 Task: Add Flax4Life Toasted Coconut Brownies to the cart.
Action: Mouse moved to (818, 306)
Screenshot: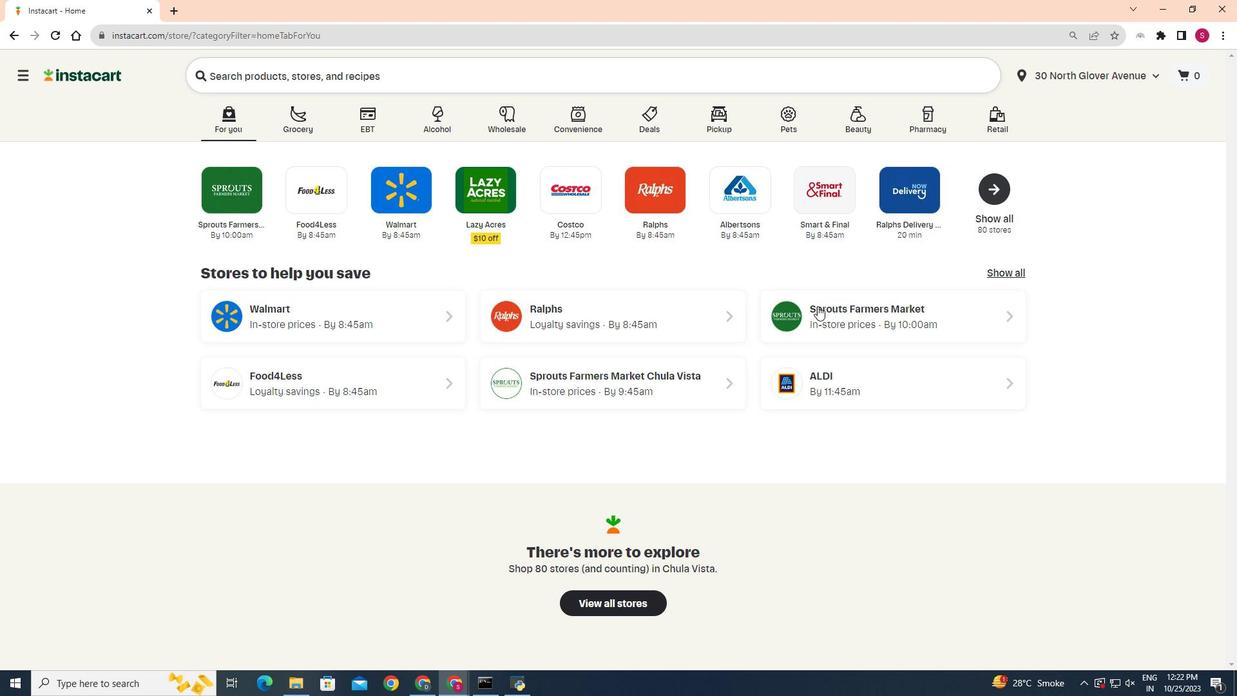 
Action: Mouse pressed left at (818, 306)
Screenshot: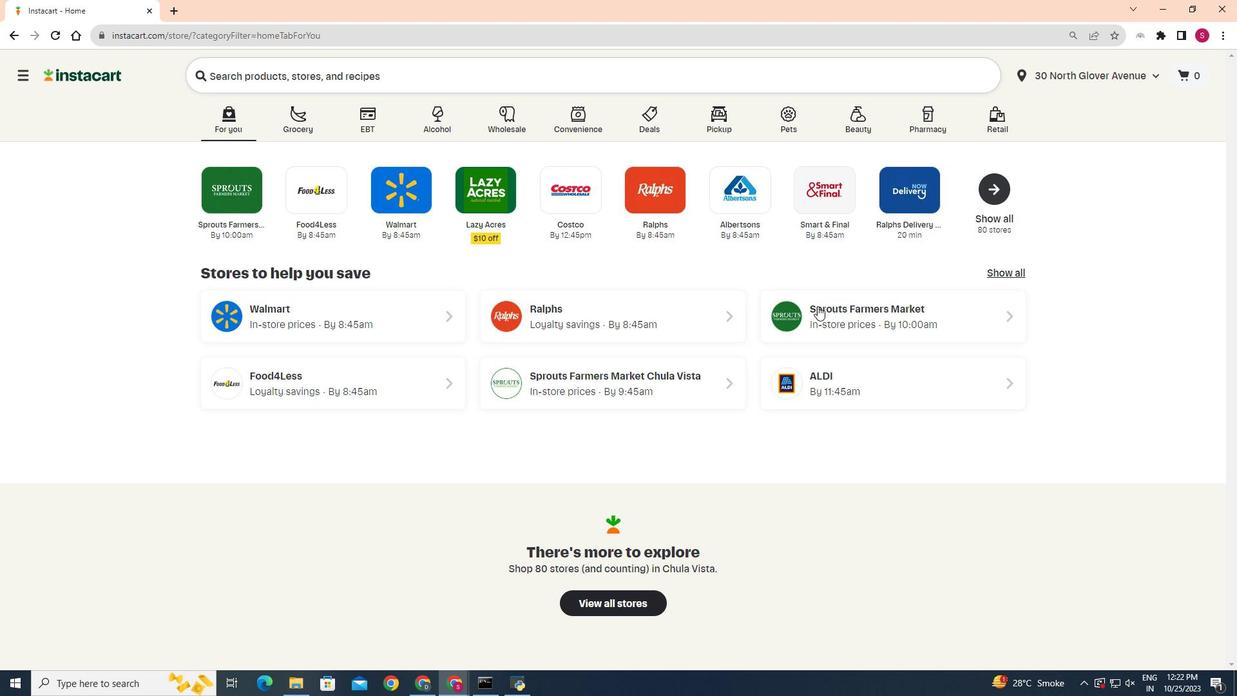 
Action: Mouse moved to (39, 566)
Screenshot: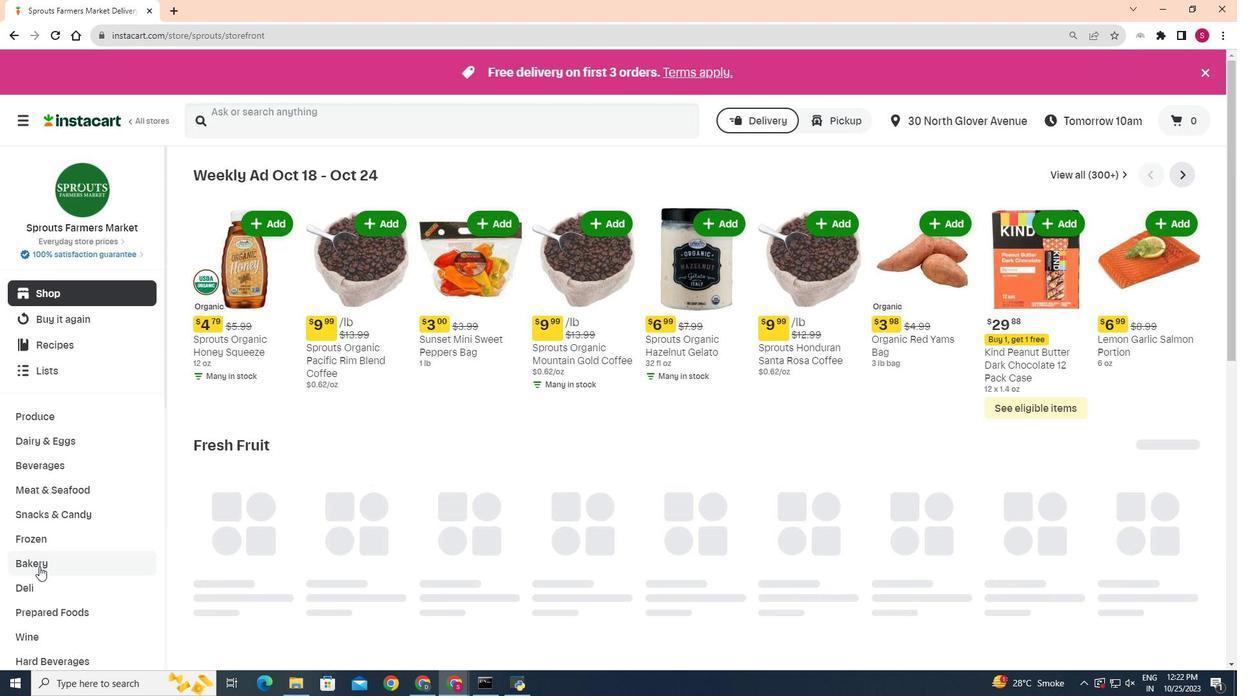 
Action: Mouse pressed left at (39, 566)
Screenshot: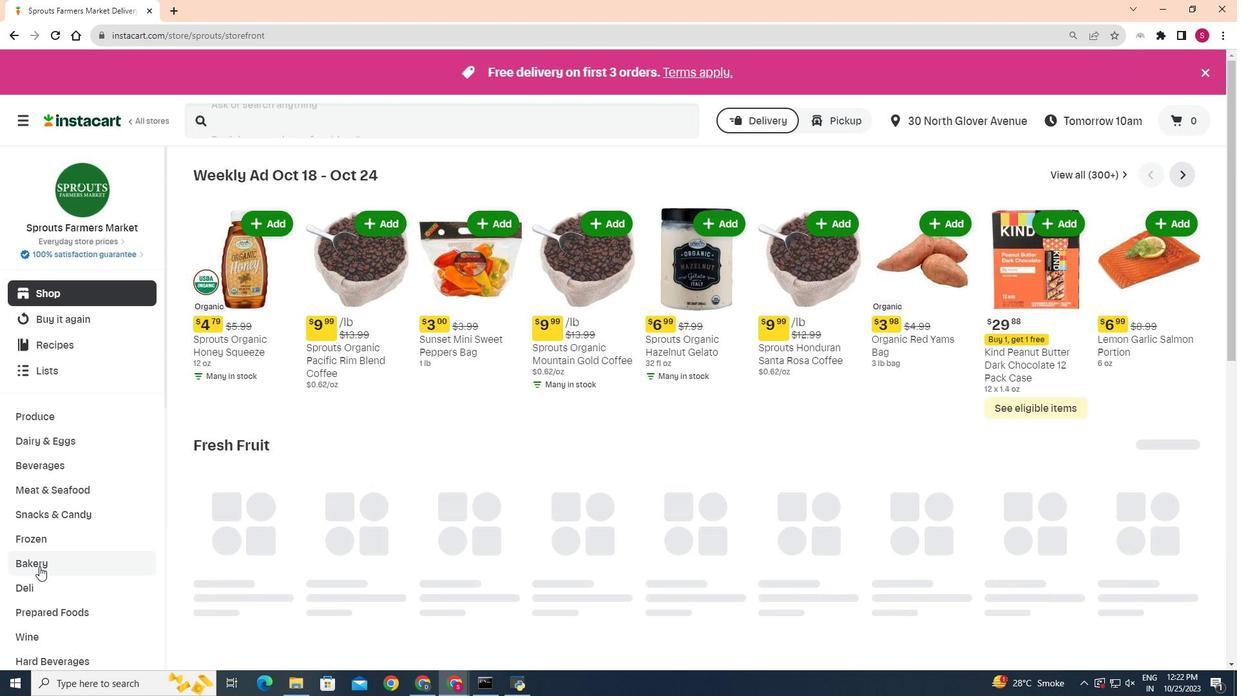 
Action: Mouse moved to (440, 206)
Screenshot: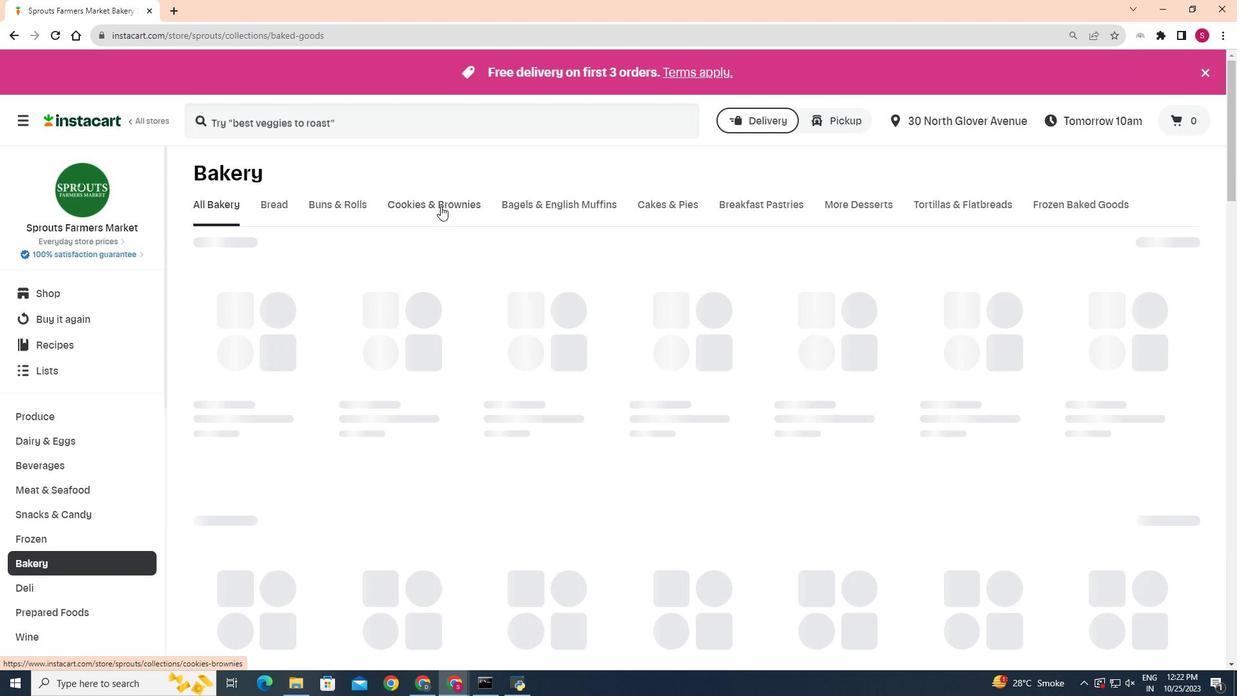 
Action: Mouse pressed left at (440, 206)
Screenshot: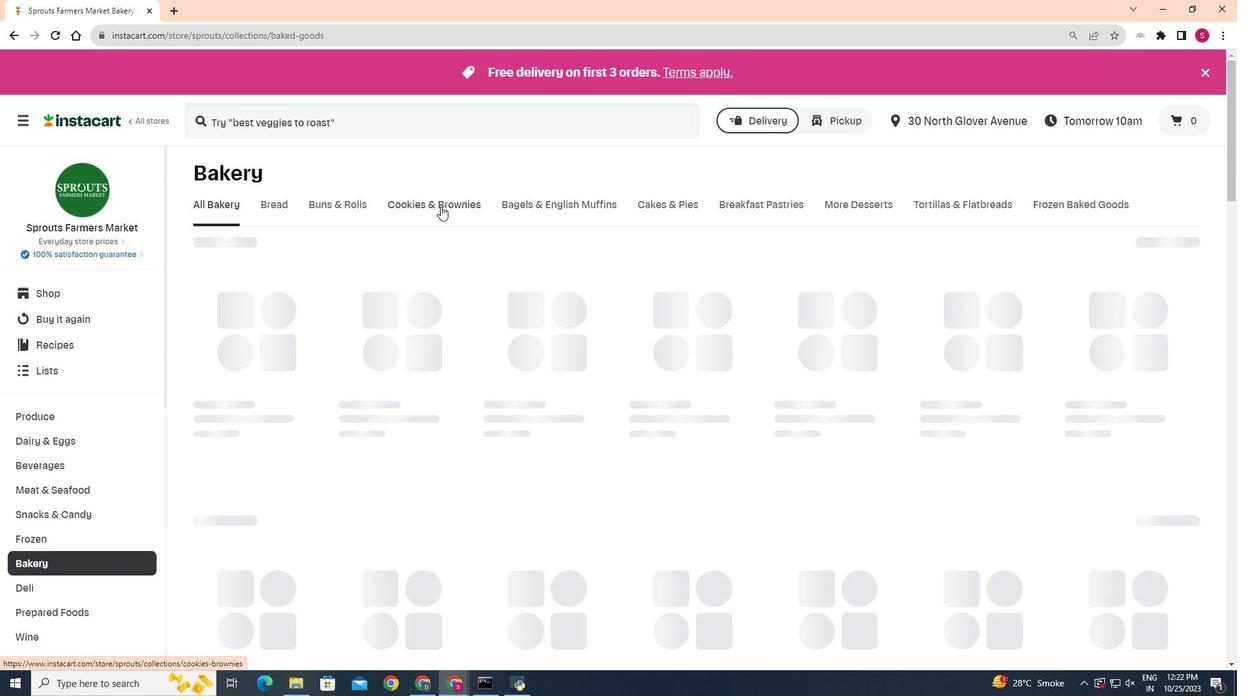 
Action: Mouse moved to (403, 253)
Screenshot: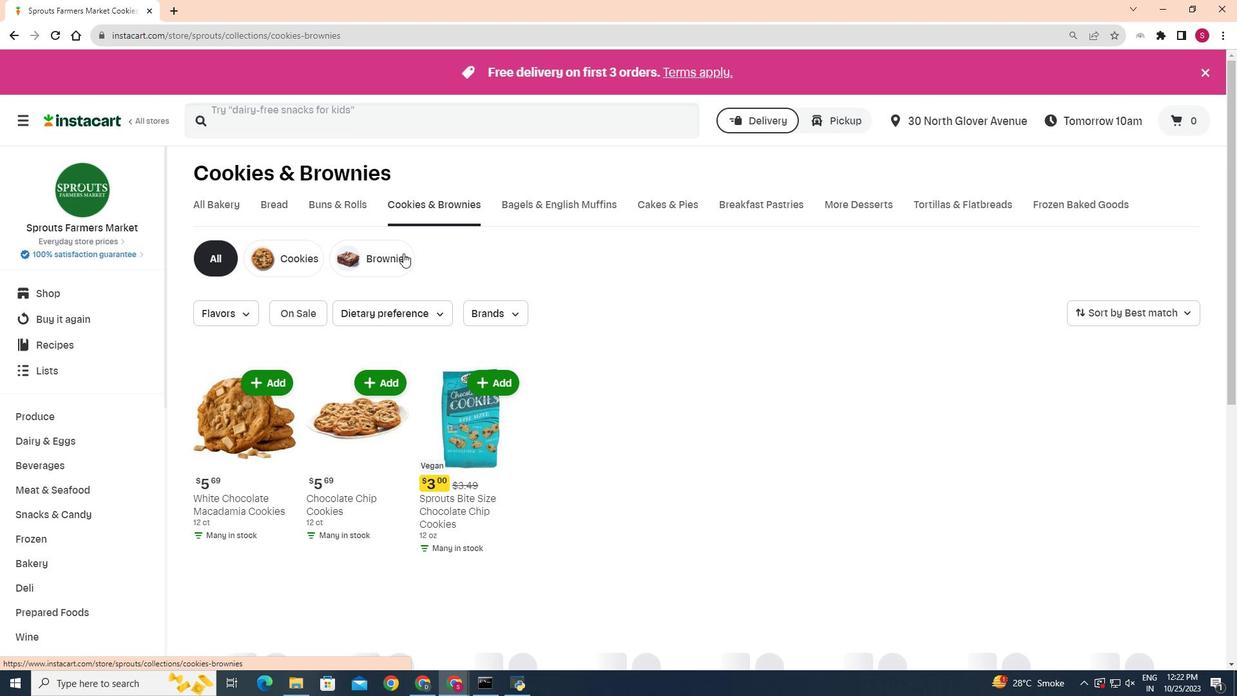 
Action: Mouse pressed left at (403, 253)
Screenshot: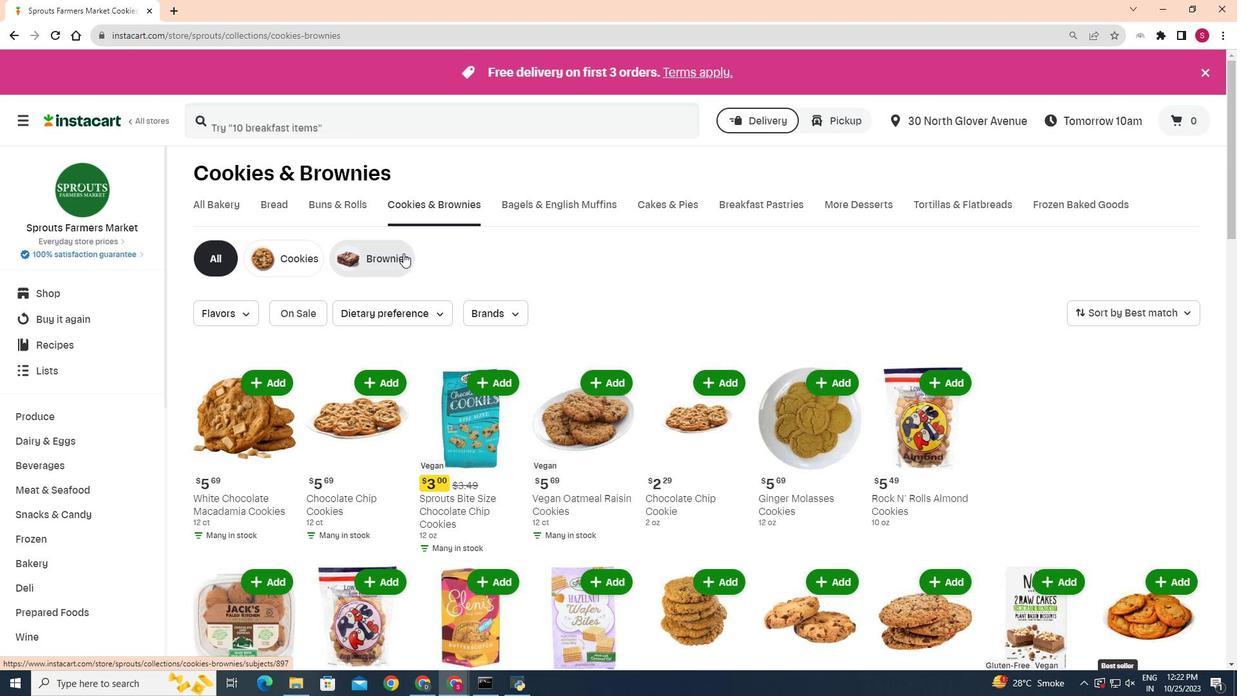 
Action: Mouse moved to (963, 380)
Screenshot: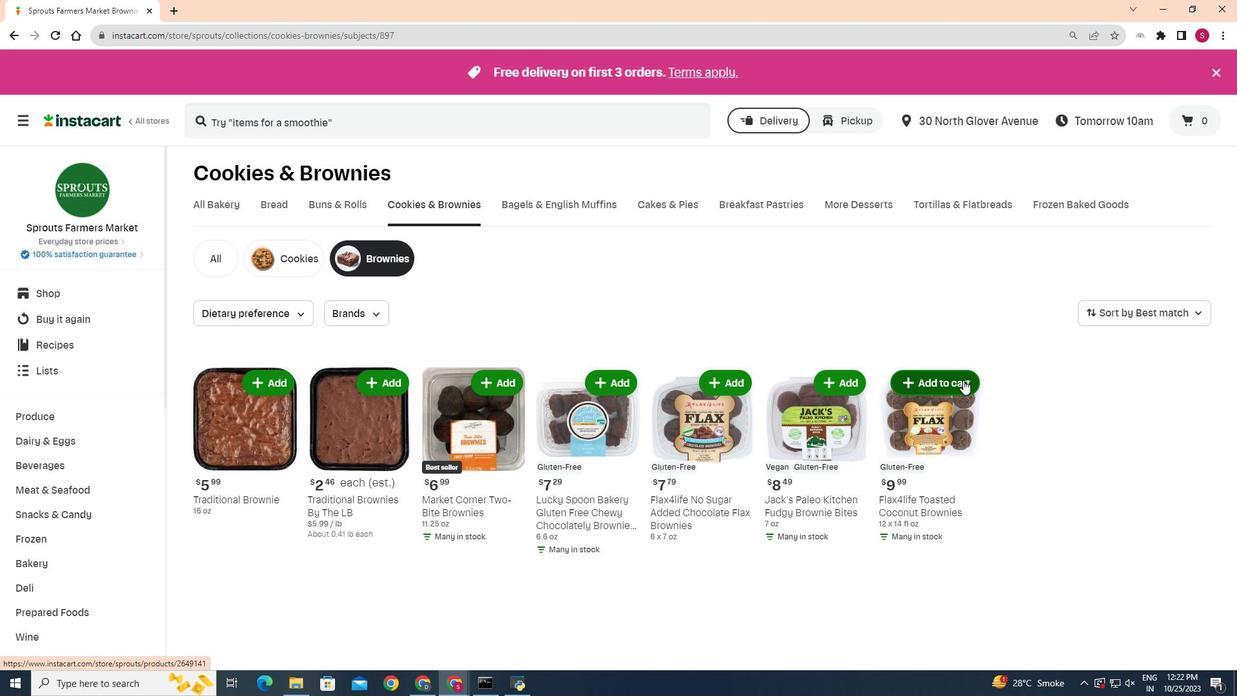 
Action: Mouse pressed left at (963, 380)
Screenshot: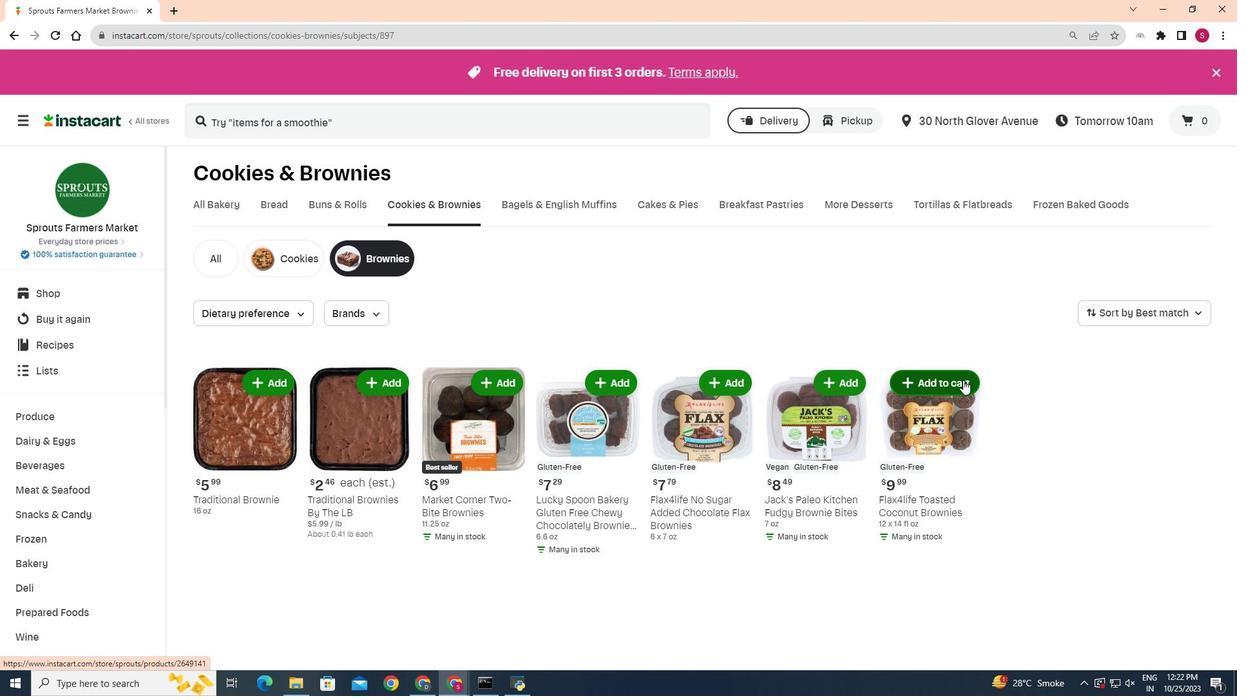 
Action: Mouse moved to (905, 441)
Screenshot: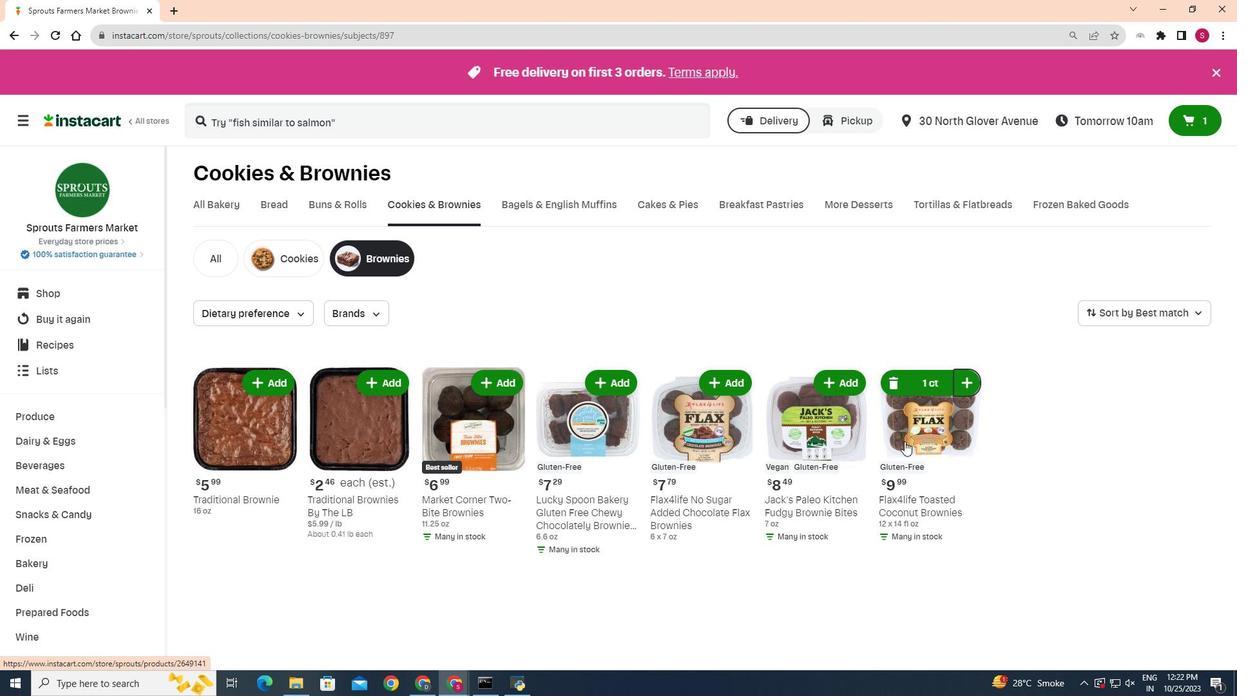 
